 Task: Search for the 'project update discussion' meeting in the calendar.
Action: Mouse moved to (7, 78)
Screenshot: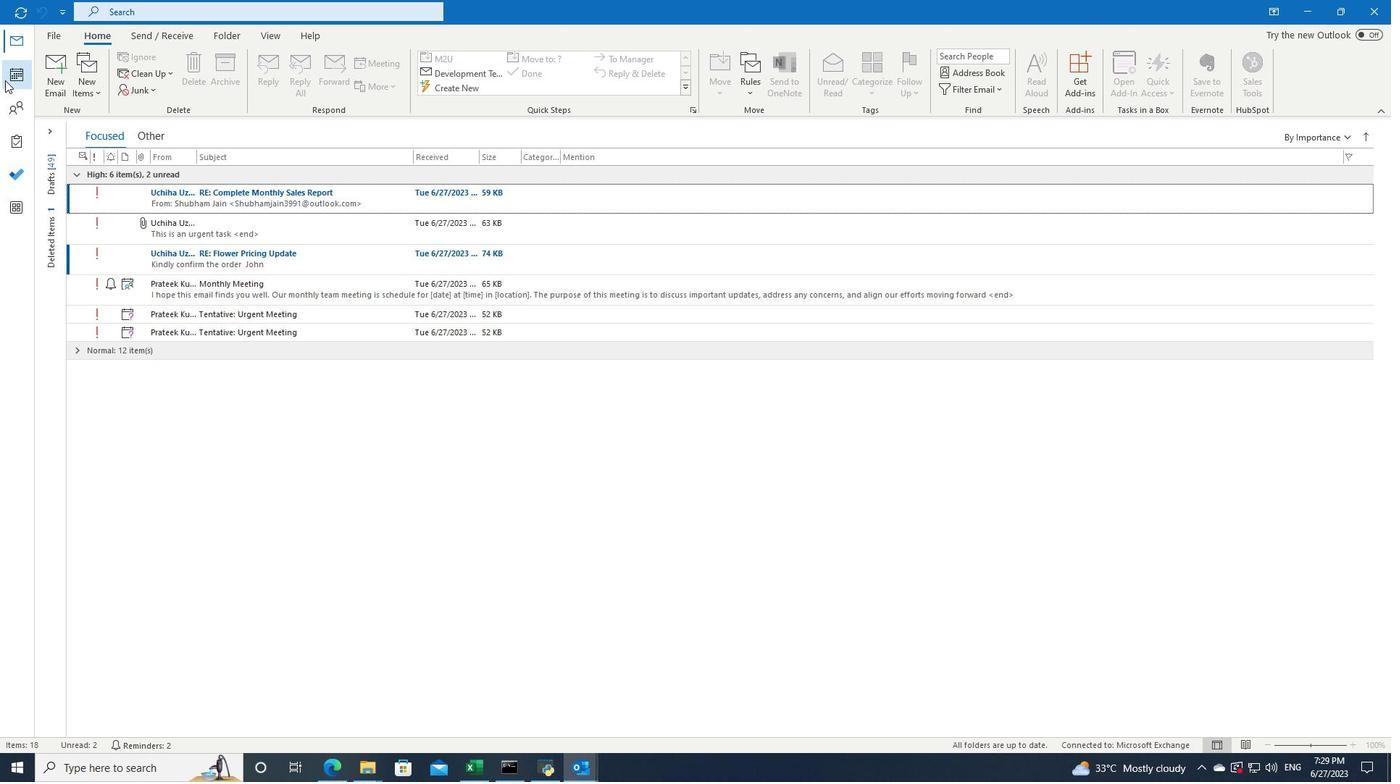 
Action: Mouse pressed left at (7, 78)
Screenshot: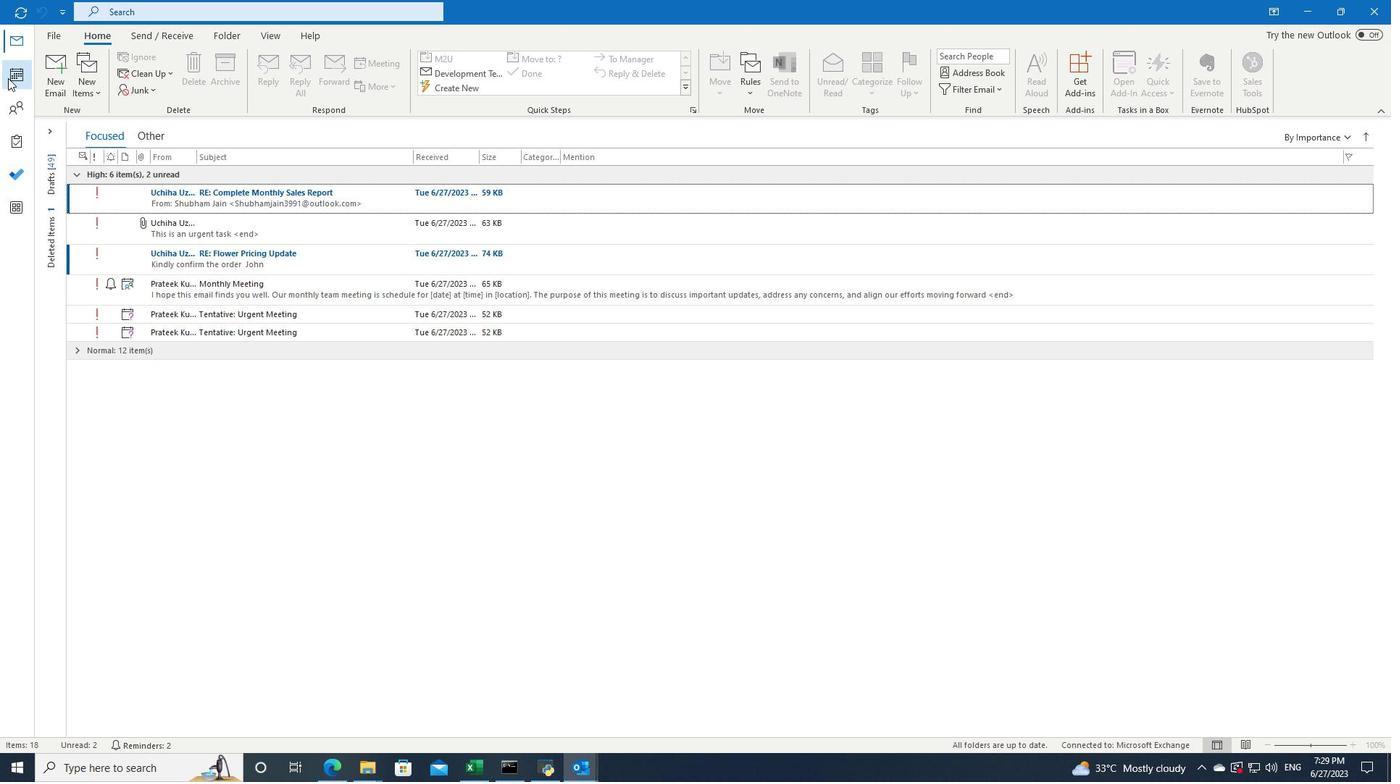 
Action: Mouse moved to (342, 9)
Screenshot: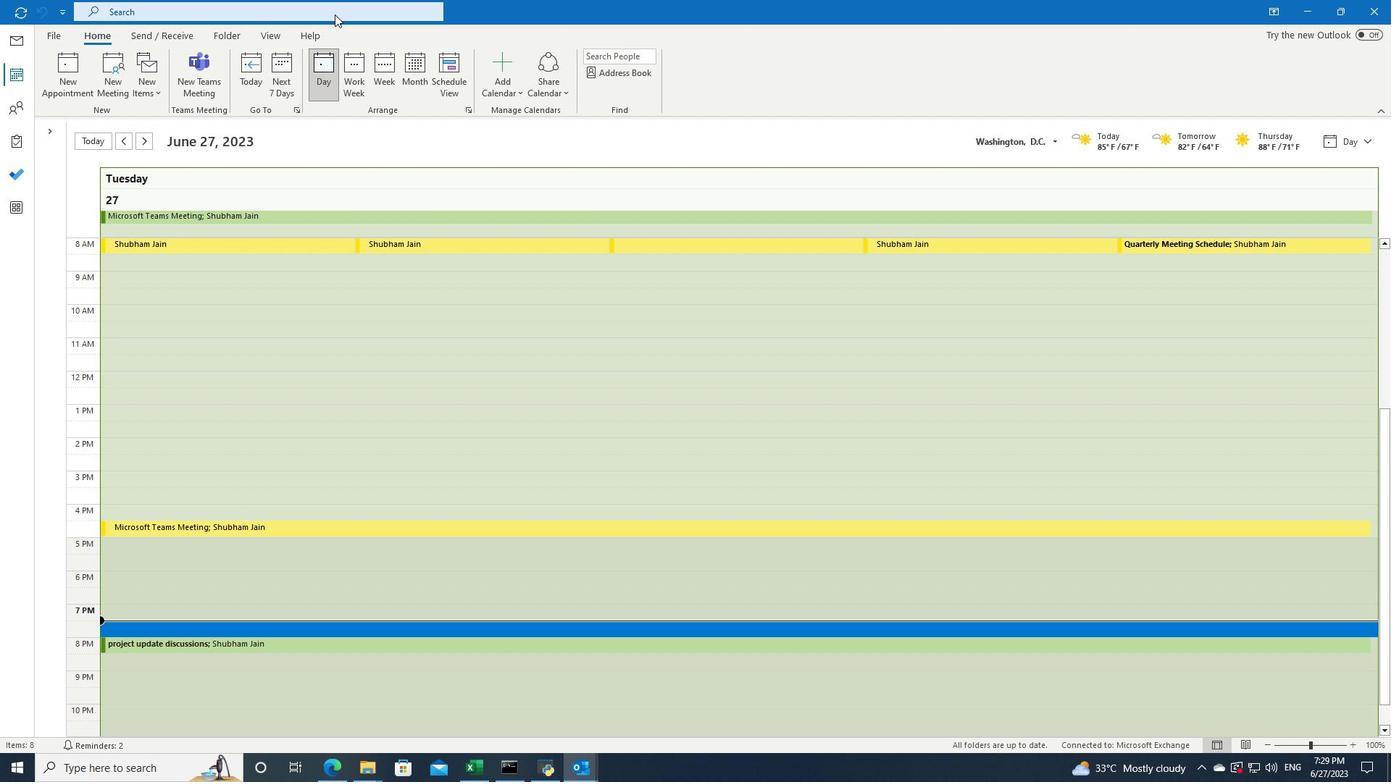 
Action: Mouse pressed left at (342, 9)
Screenshot: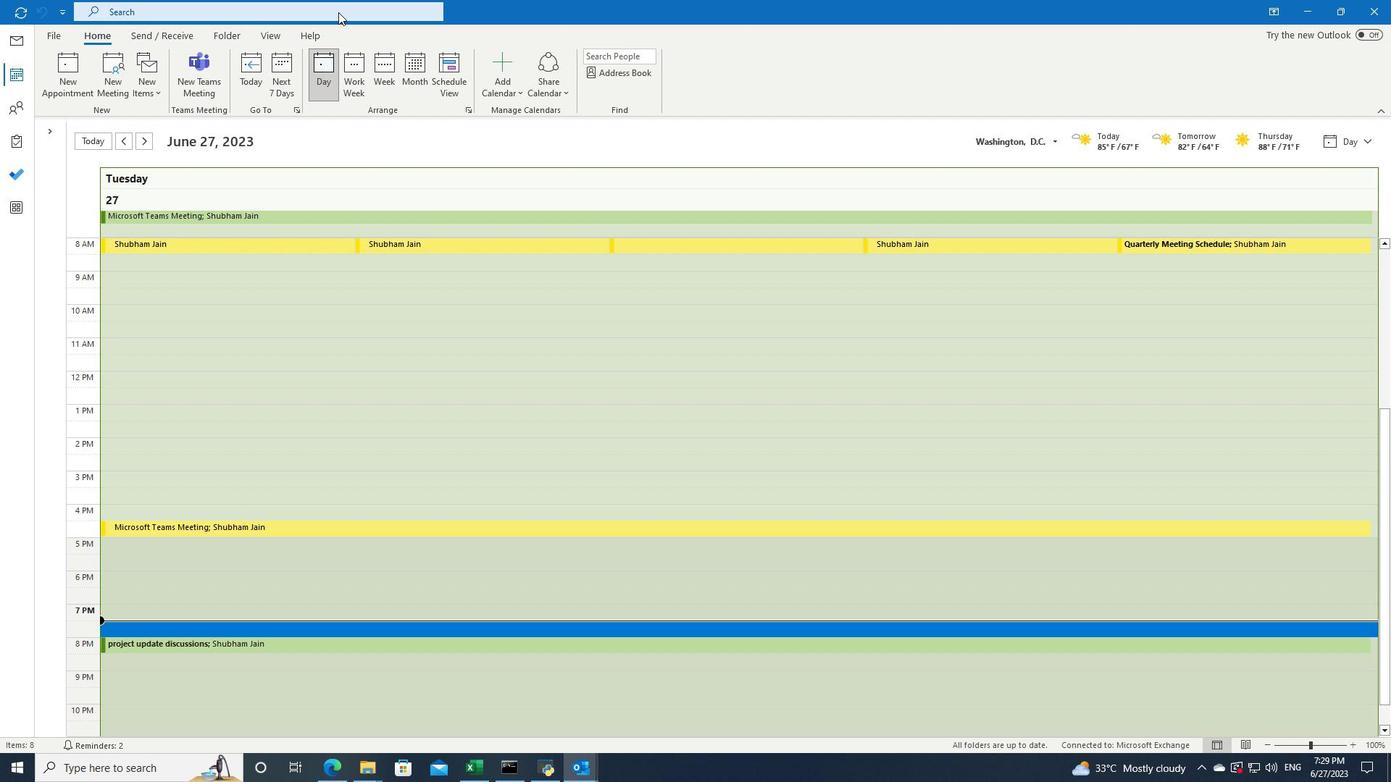 
Action: Mouse moved to (492, 10)
Screenshot: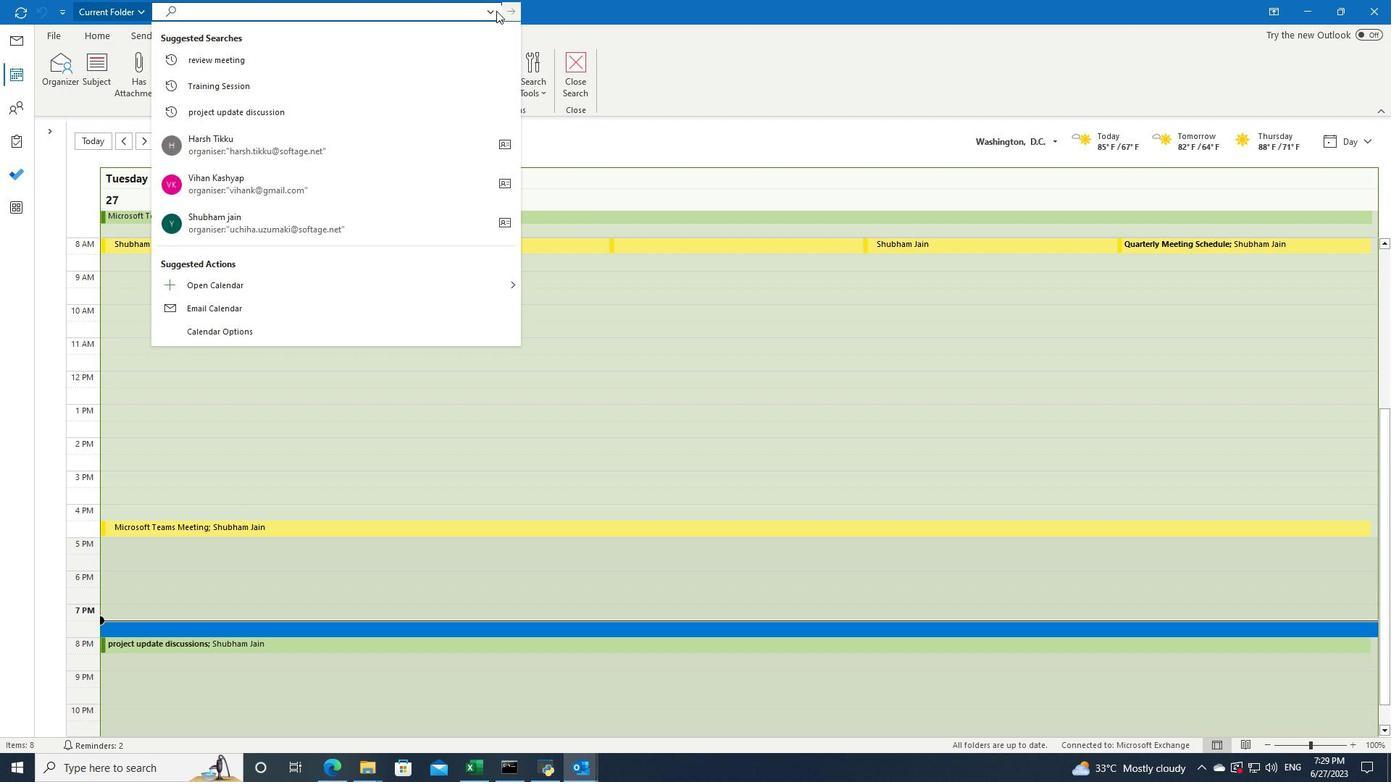 
Action: Mouse pressed left at (492, 10)
Screenshot: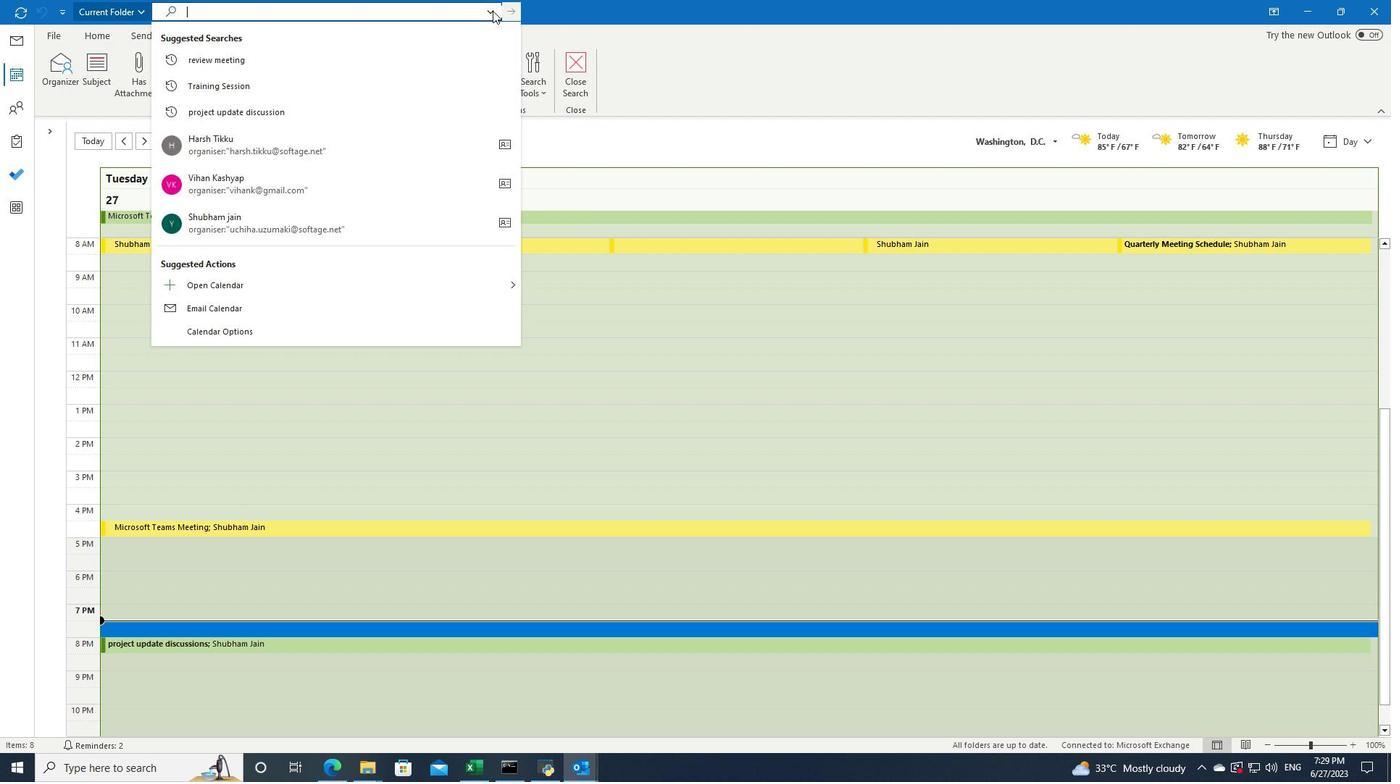 
Action: Mouse moved to (502, 119)
Screenshot: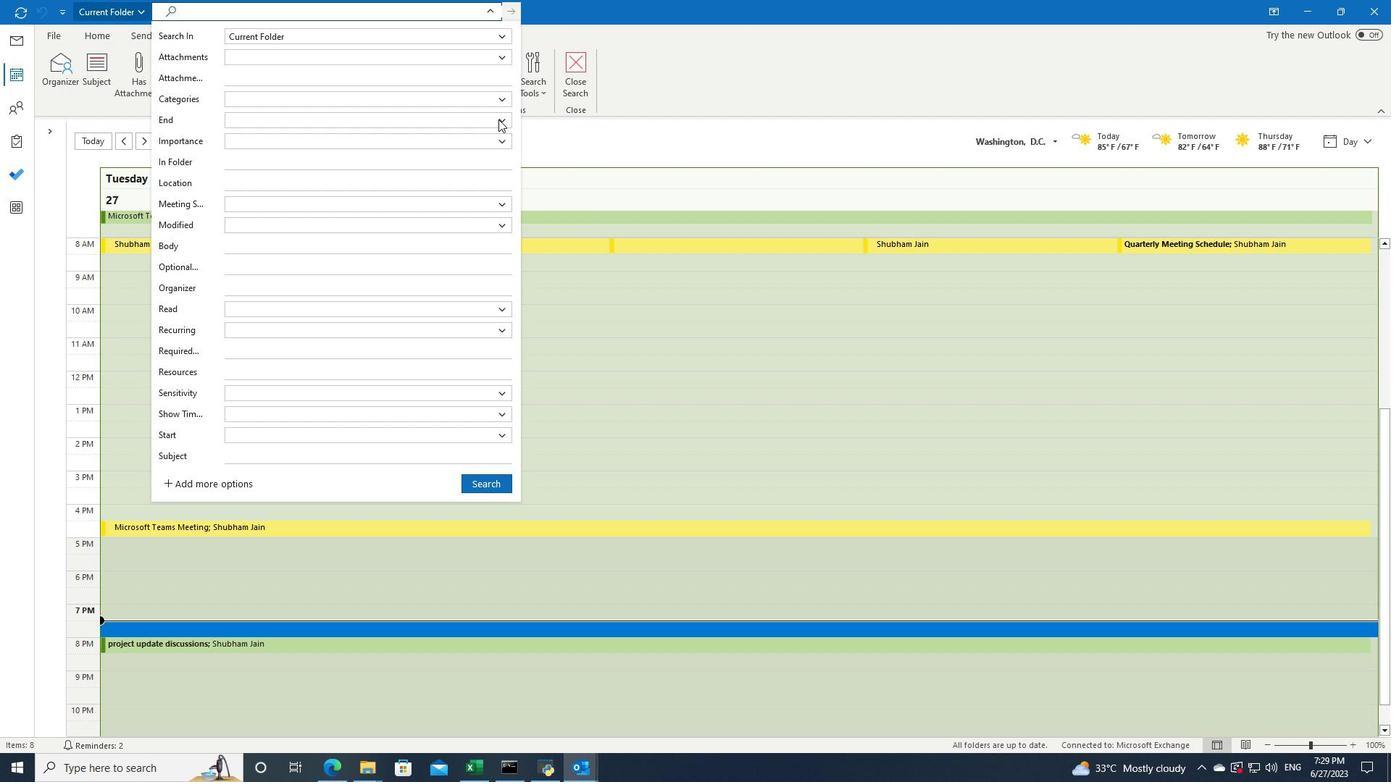 
Action: Mouse pressed left at (502, 119)
Screenshot: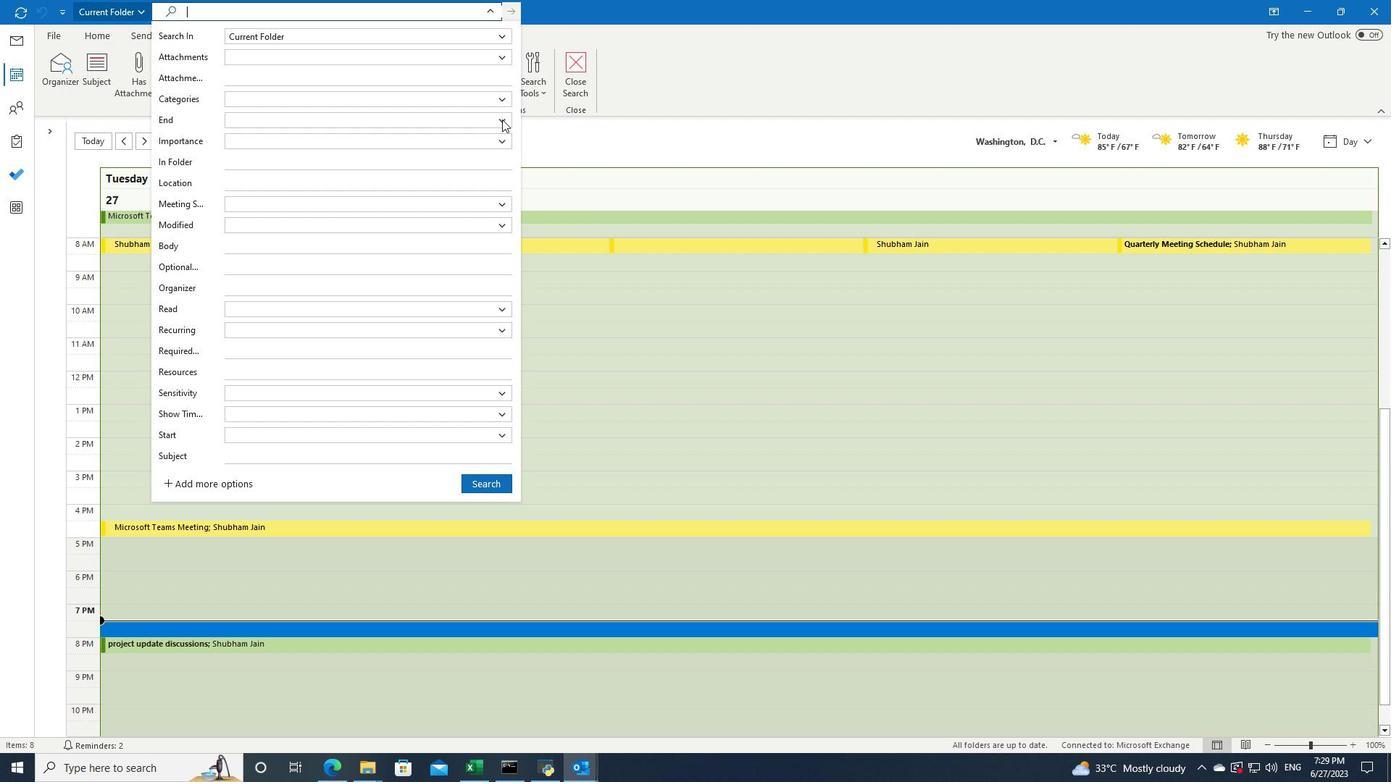 
Action: Mouse moved to (362, 147)
Screenshot: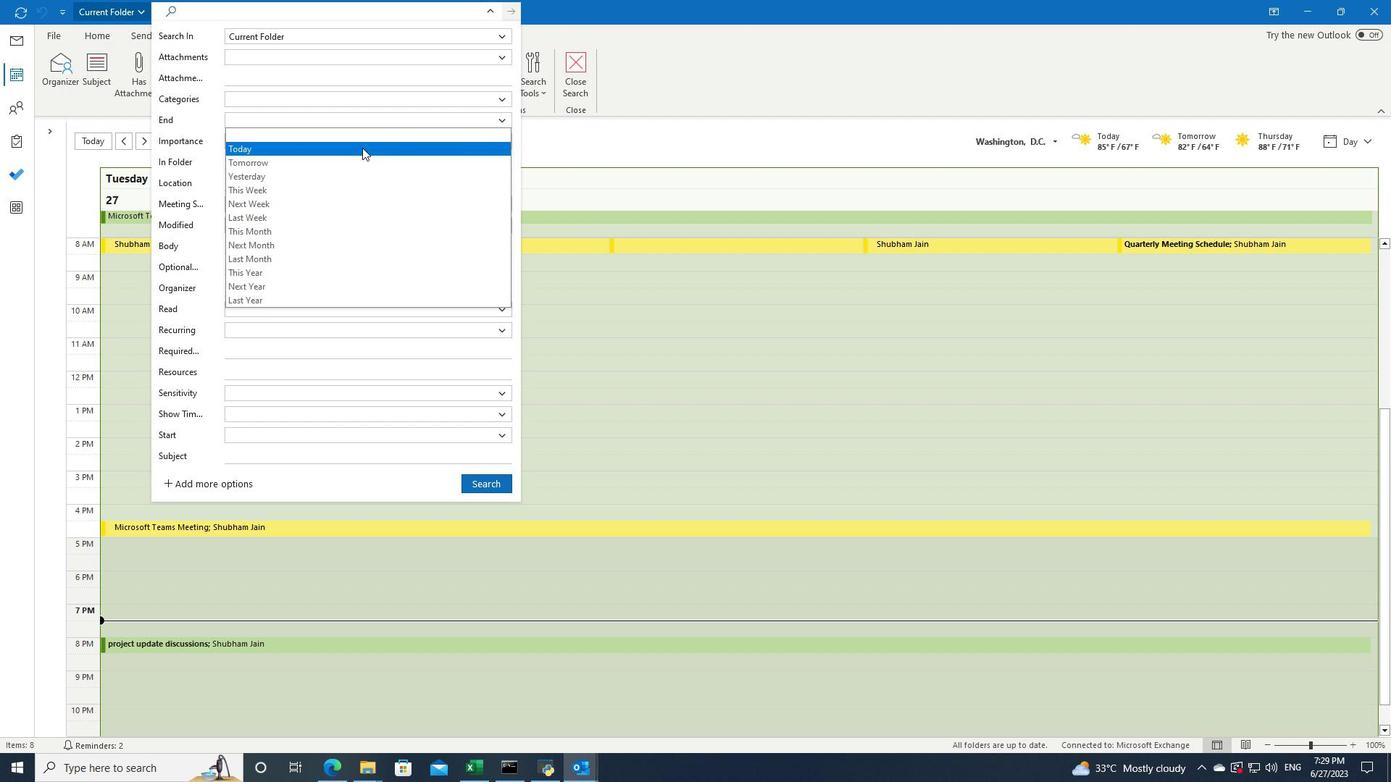 
Action: Mouse pressed left at (362, 147)
Screenshot: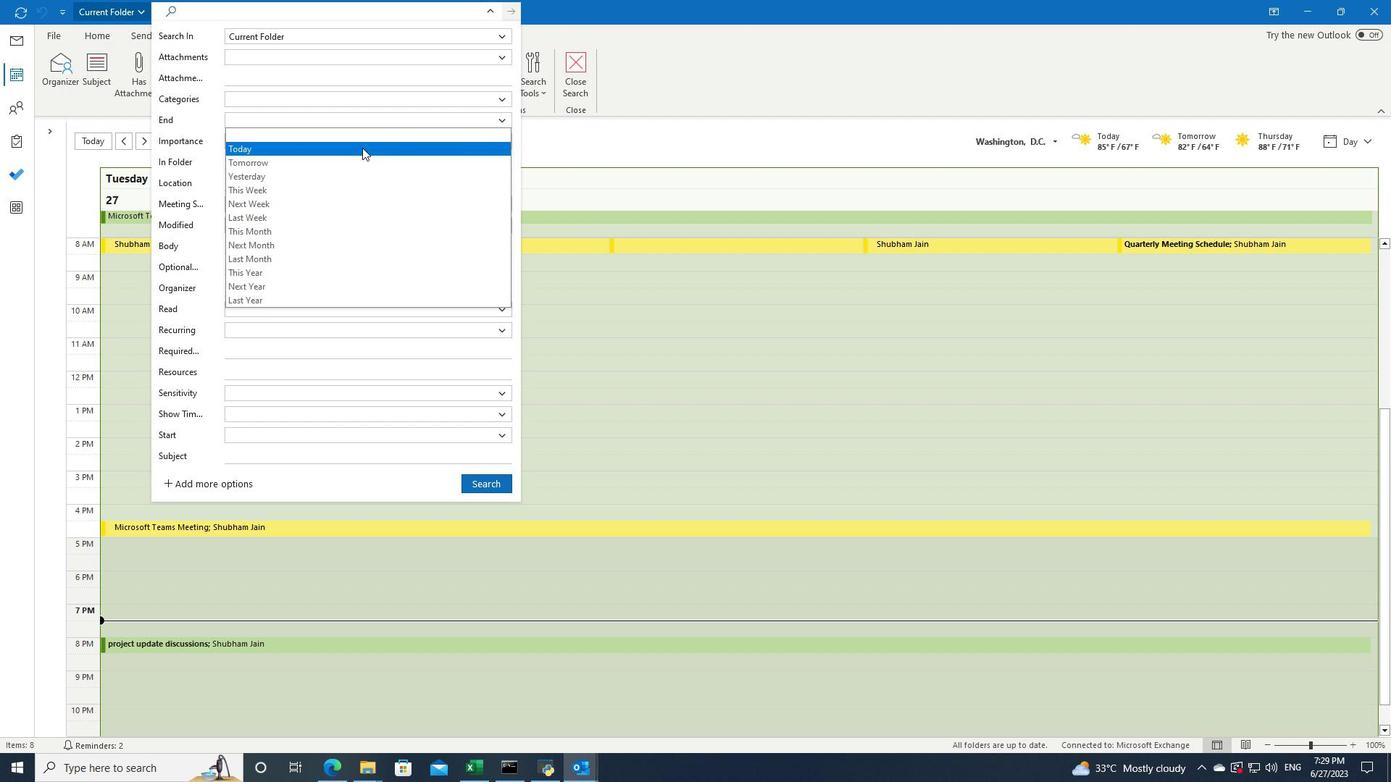 
Action: Mouse moved to (495, 483)
Screenshot: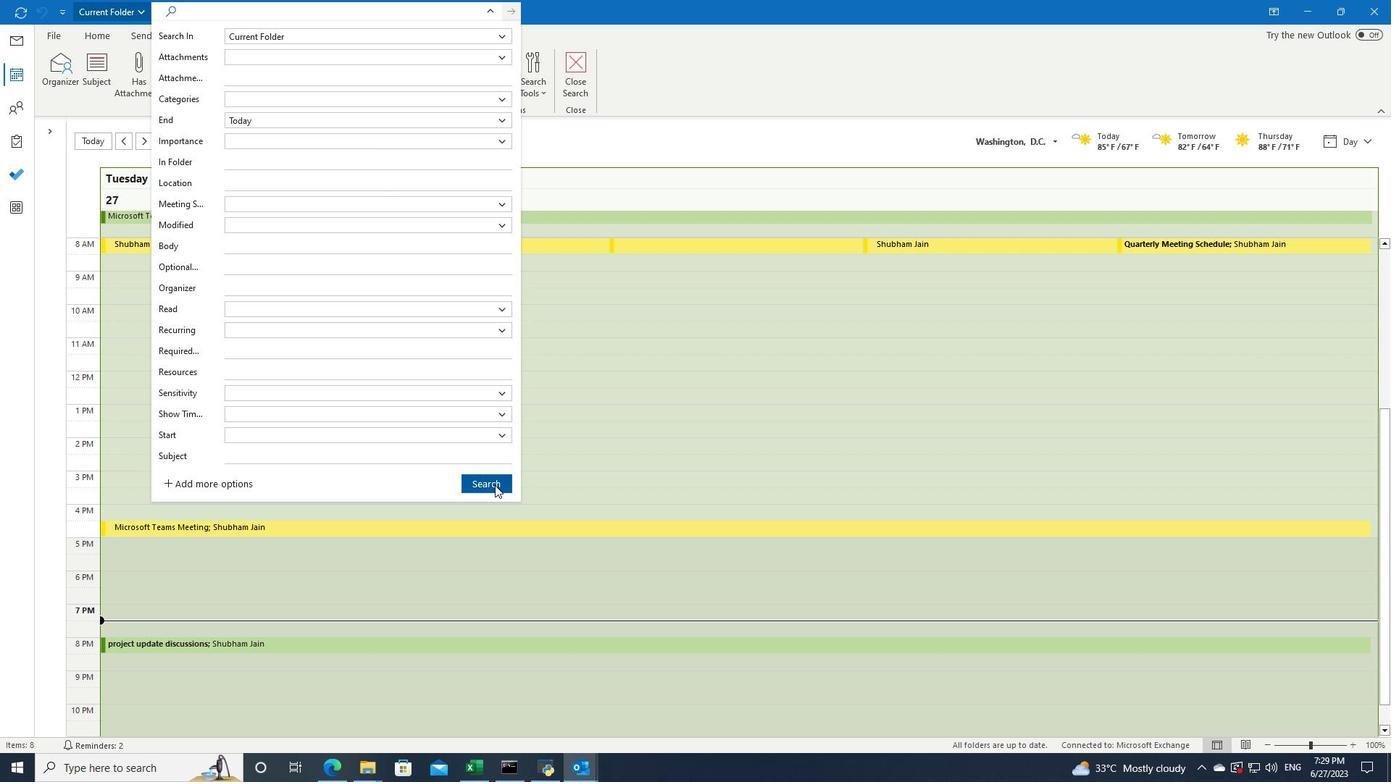 
Action: Mouse pressed left at (495, 483)
Screenshot: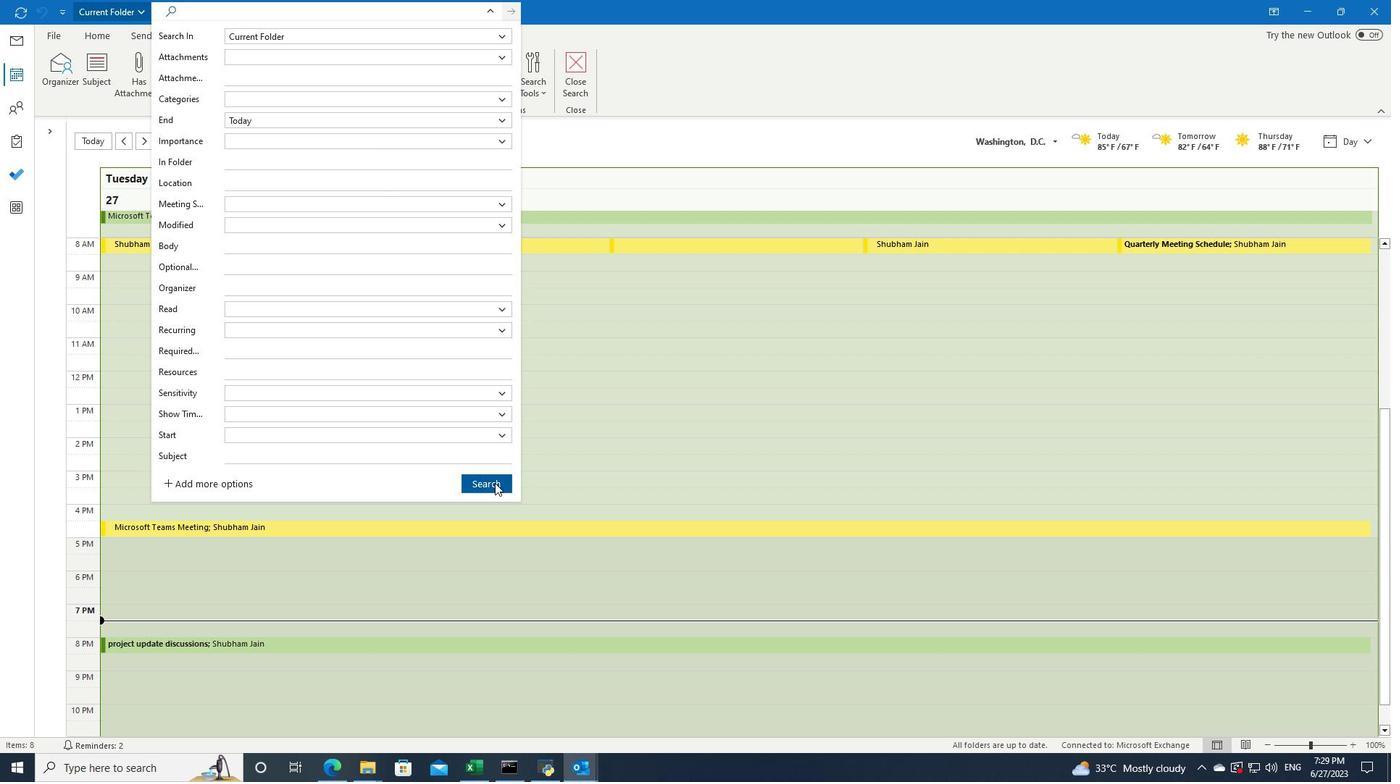 
